 Task: Create a rule from the Routing list, Task moved to a section -> Set Priority in the project BridgeTech , set the section as To-Do and set the priority of the task as  High
Action: Mouse moved to (1144, 188)
Screenshot: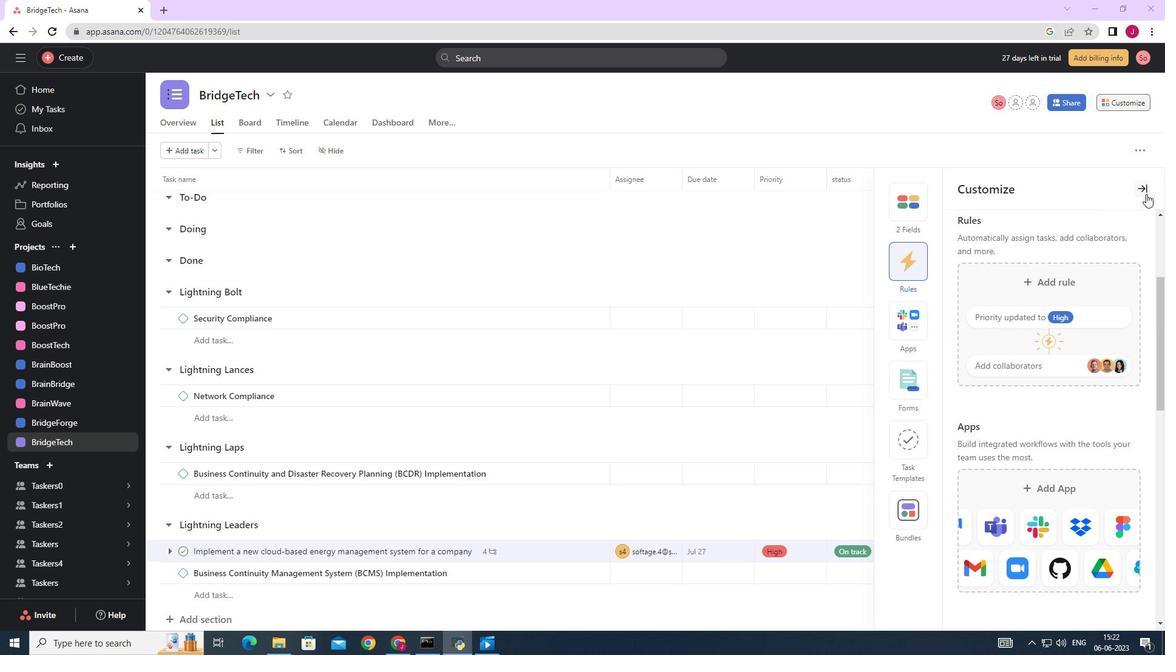 
Action: Mouse pressed left at (1144, 188)
Screenshot: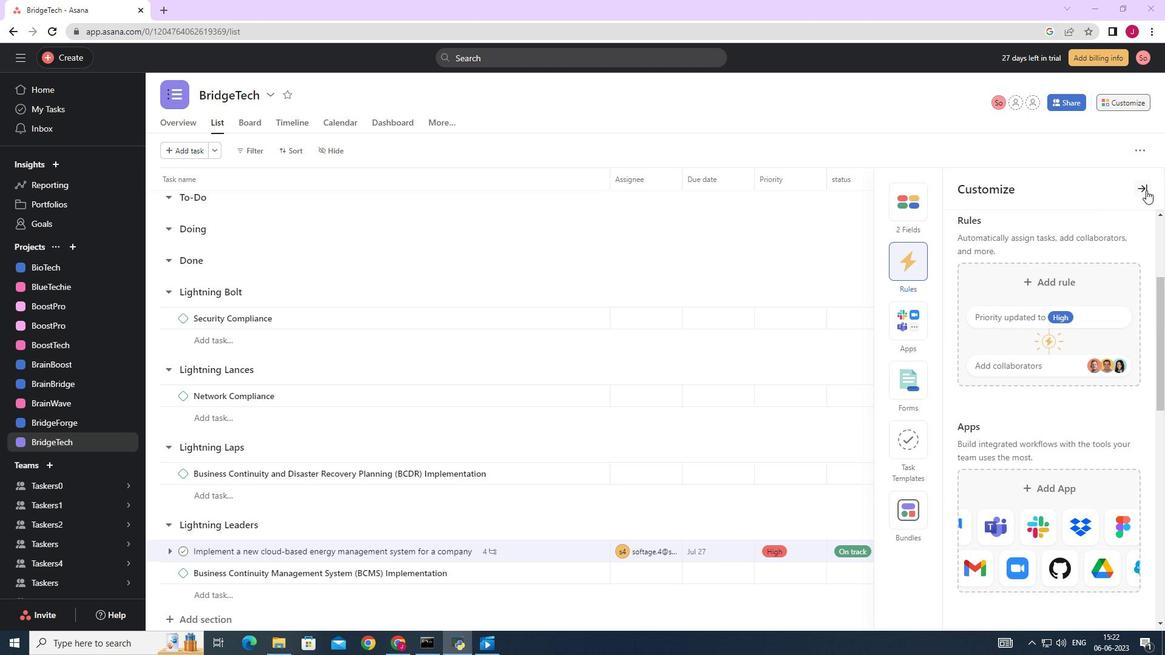 
Action: Mouse moved to (1130, 98)
Screenshot: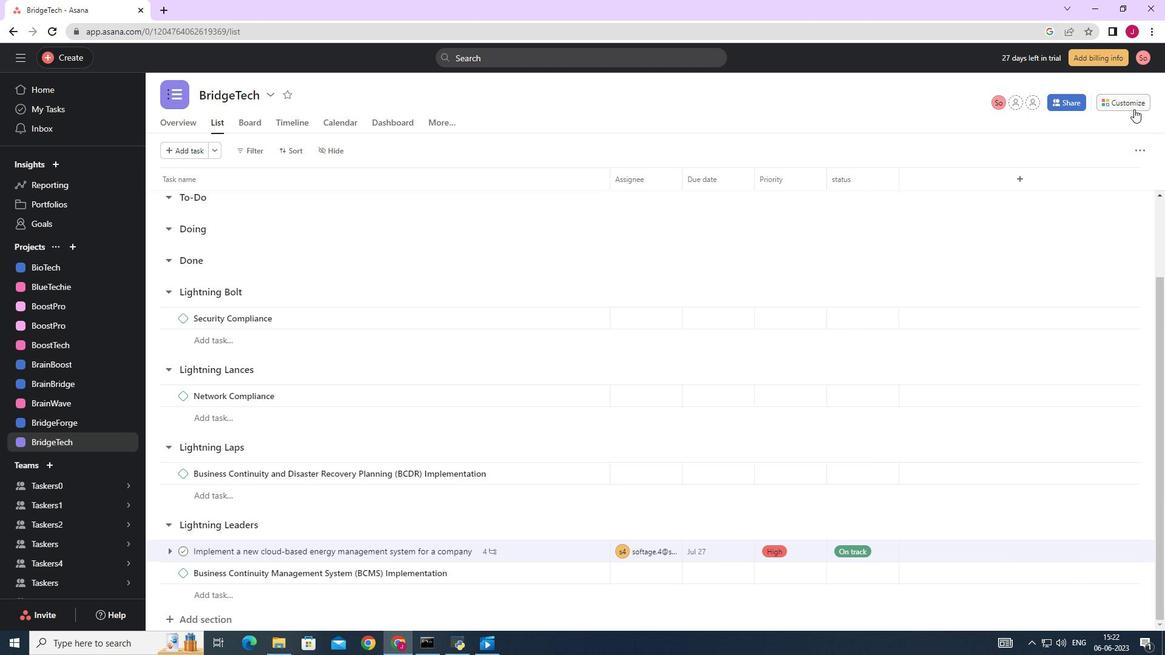 
Action: Mouse pressed left at (1130, 98)
Screenshot: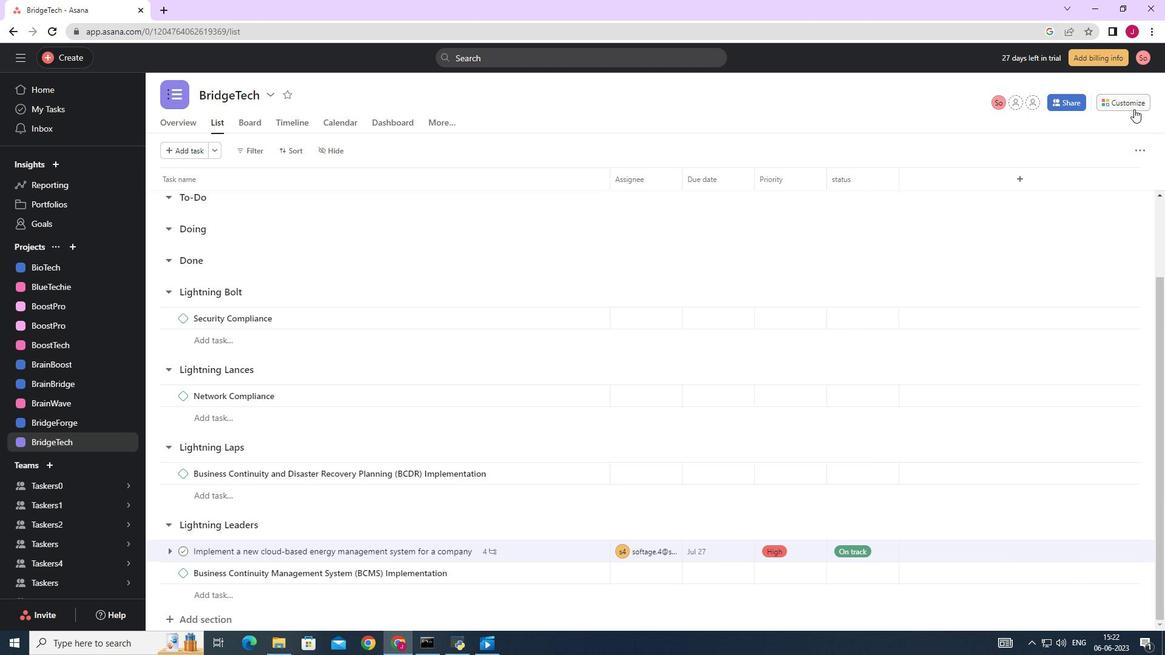 
Action: Mouse moved to (925, 265)
Screenshot: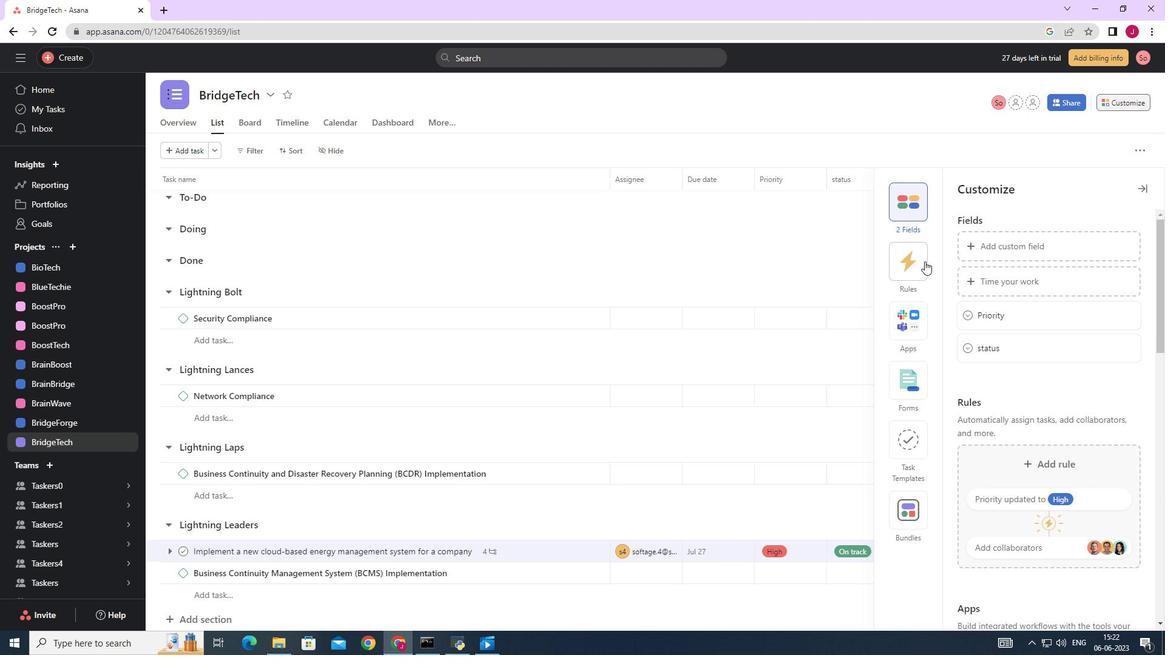
Action: Mouse pressed left at (925, 265)
Screenshot: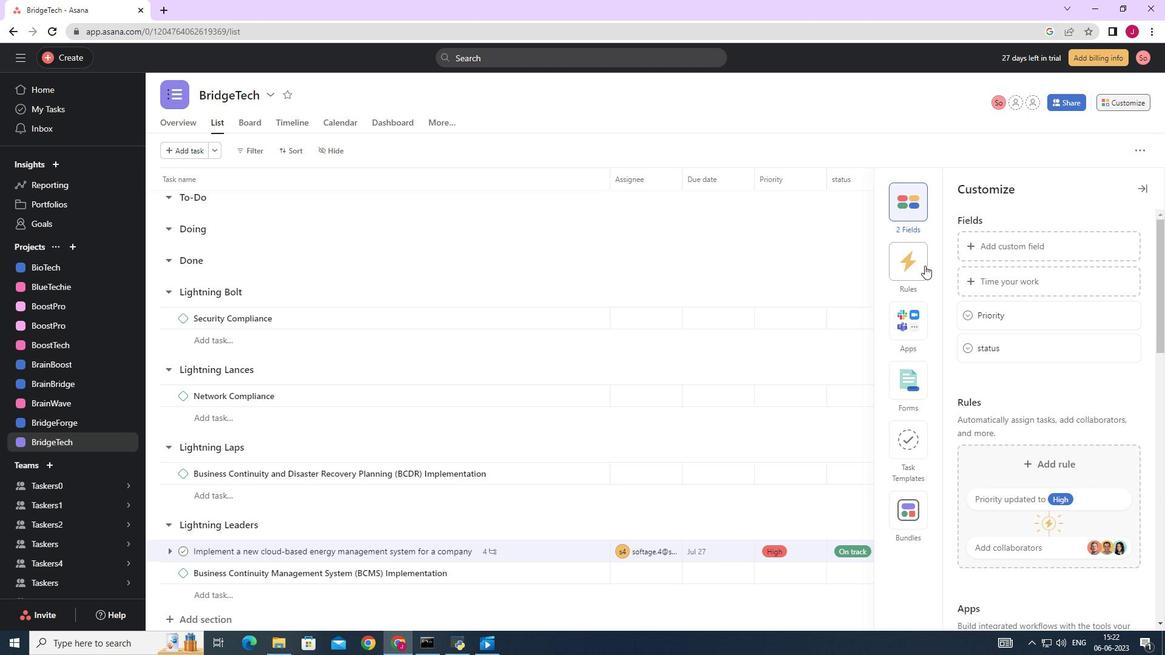 
Action: Mouse moved to (1007, 284)
Screenshot: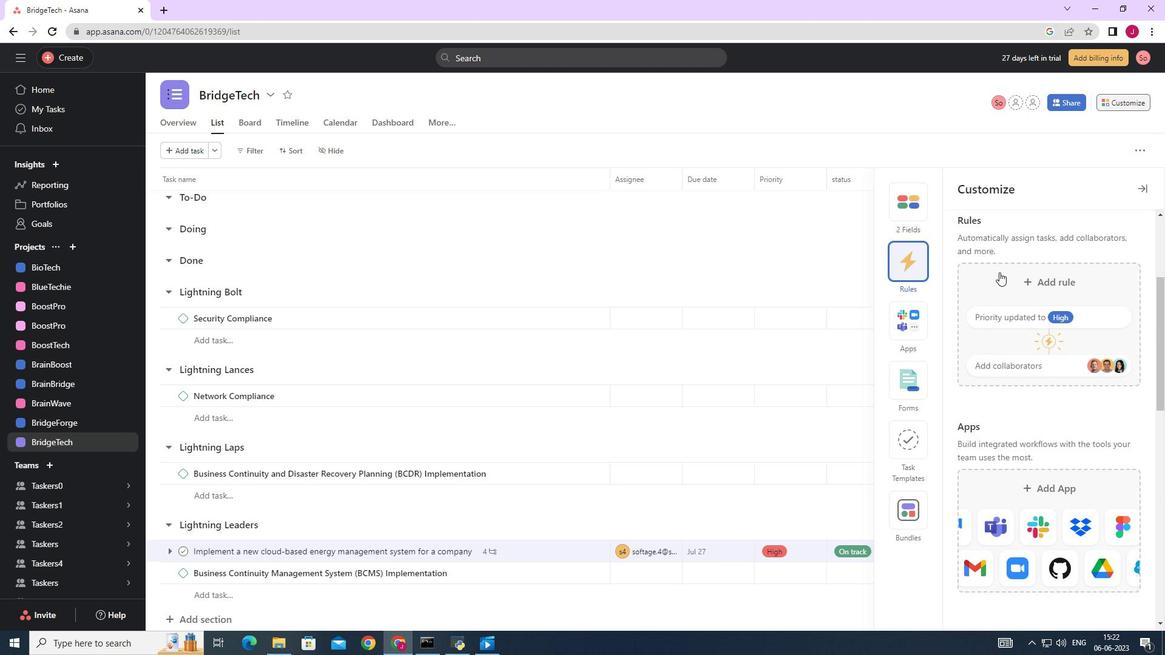 
Action: Mouse pressed left at (1007, 284)
Screenshot: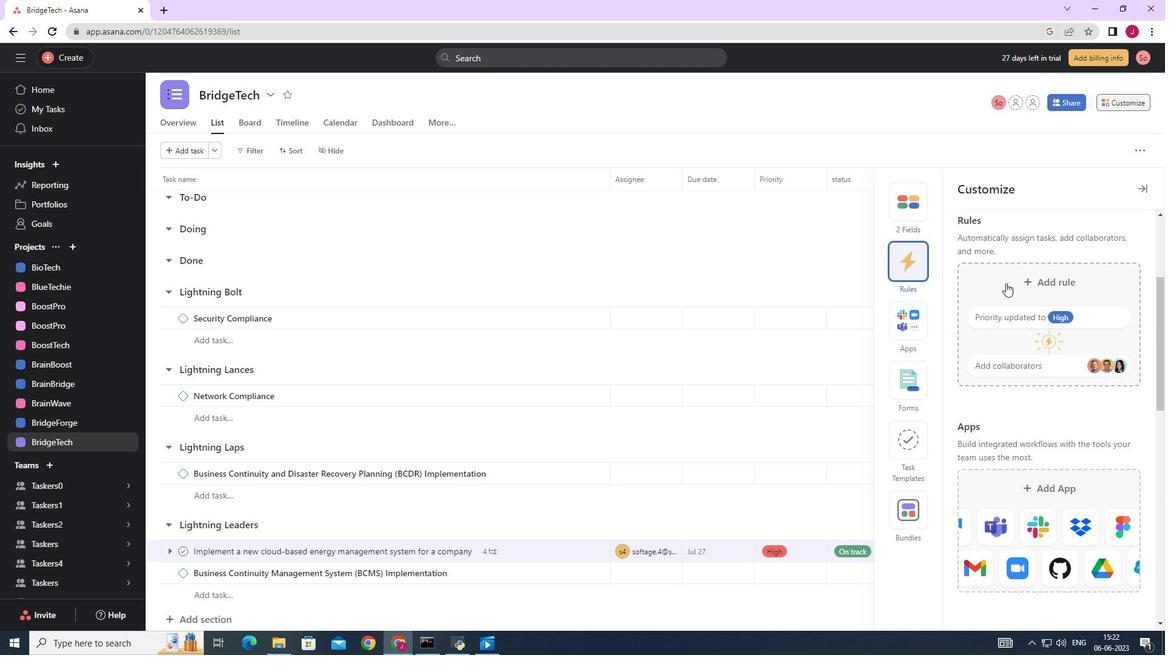 
Action: Mouse moved to (256, 160)
Screenshot: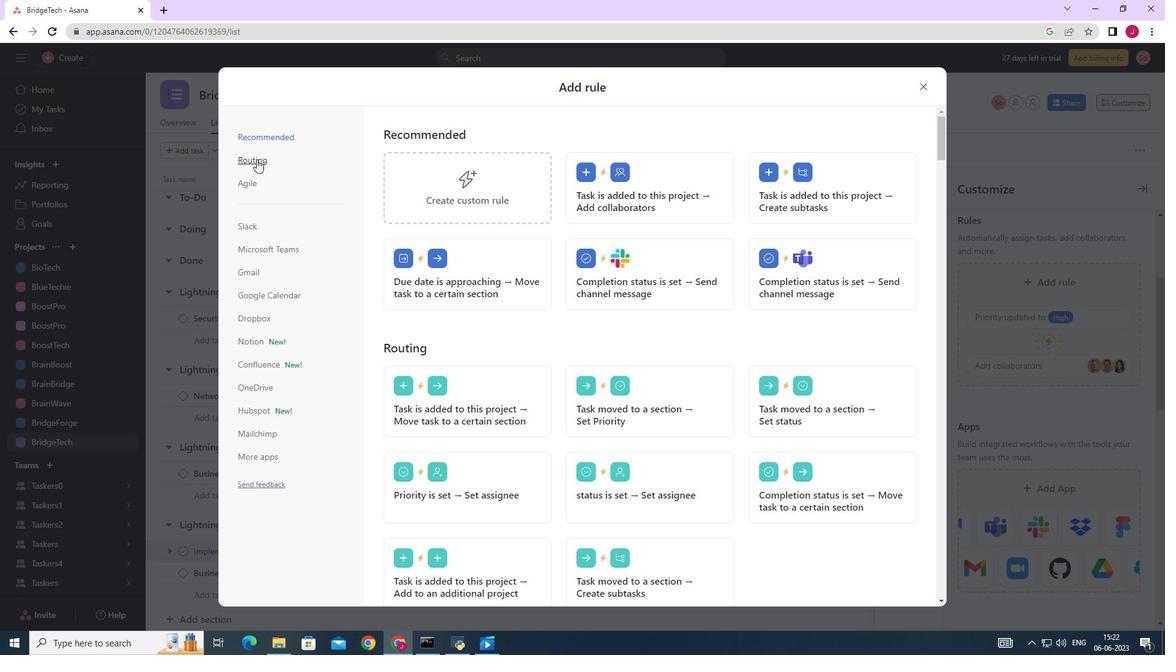
Action: Mouse pressed left at (256, 160)
Screenshot: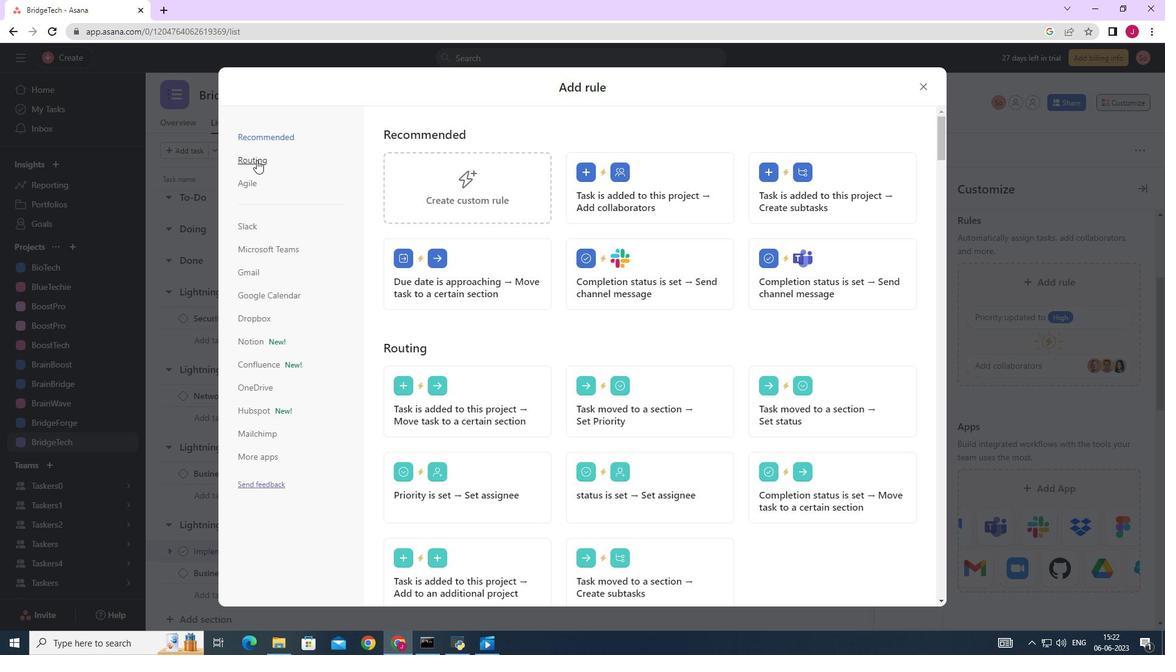 
Action: Mouse moved to (612, 176)
Screenshot: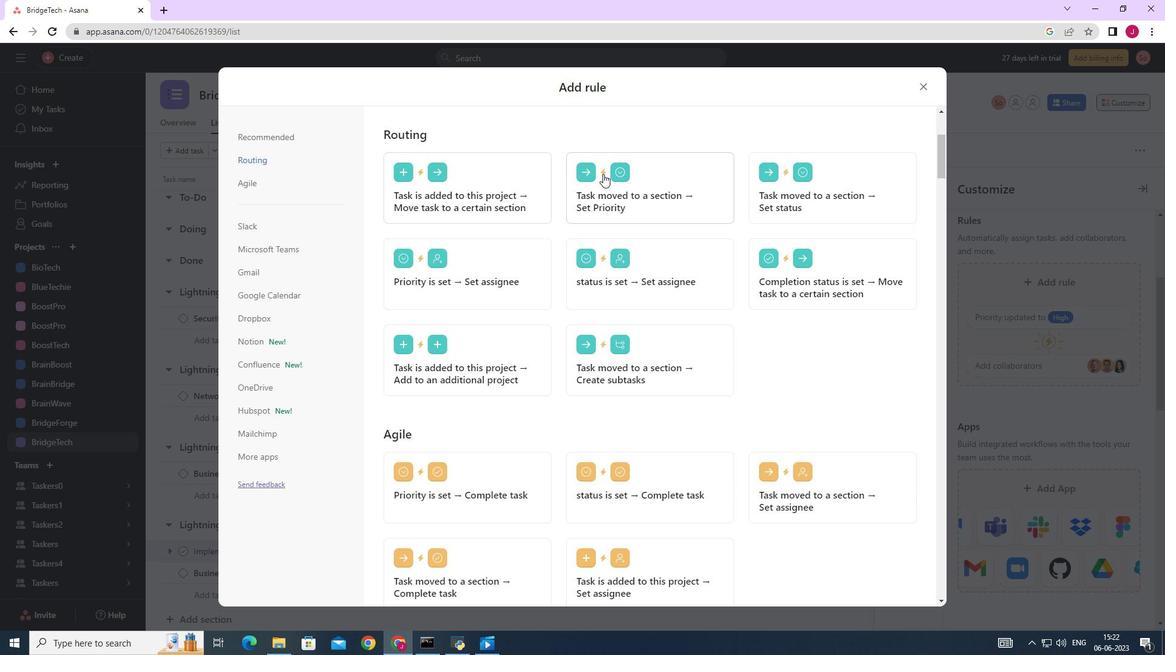 
Action: Mouse pressed left at (612, 176)
Screenshot: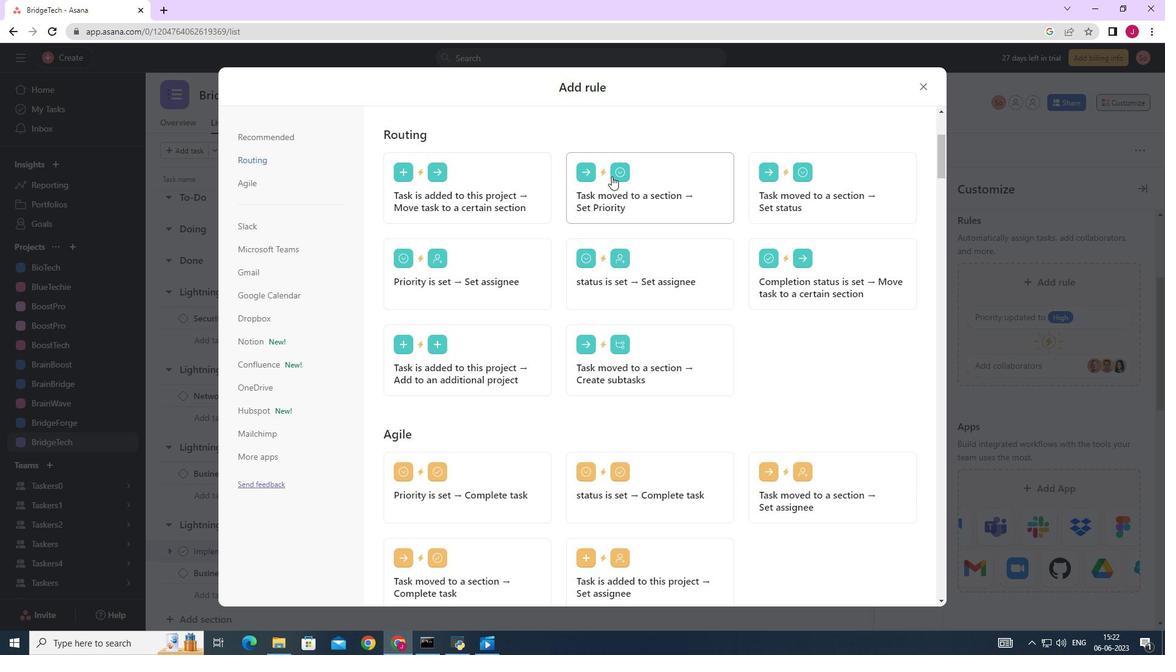 
Action: Mouse moved to (443, 334)
Screenshot: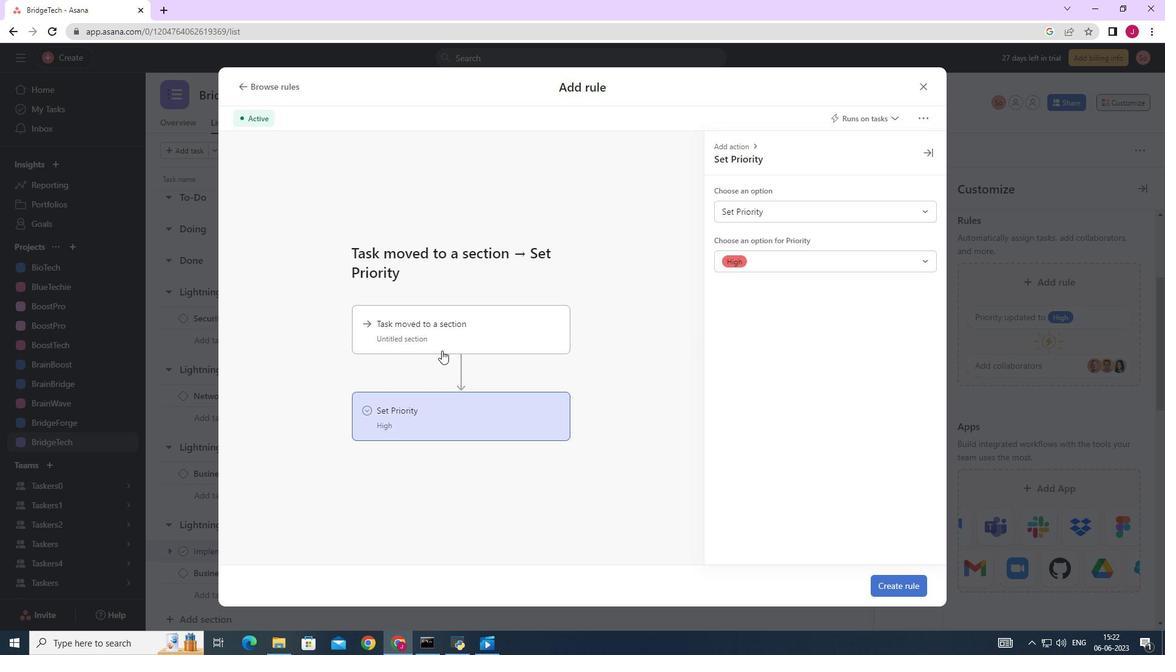 
Action: Mouse pressed left at (443, 334)
Screenshot: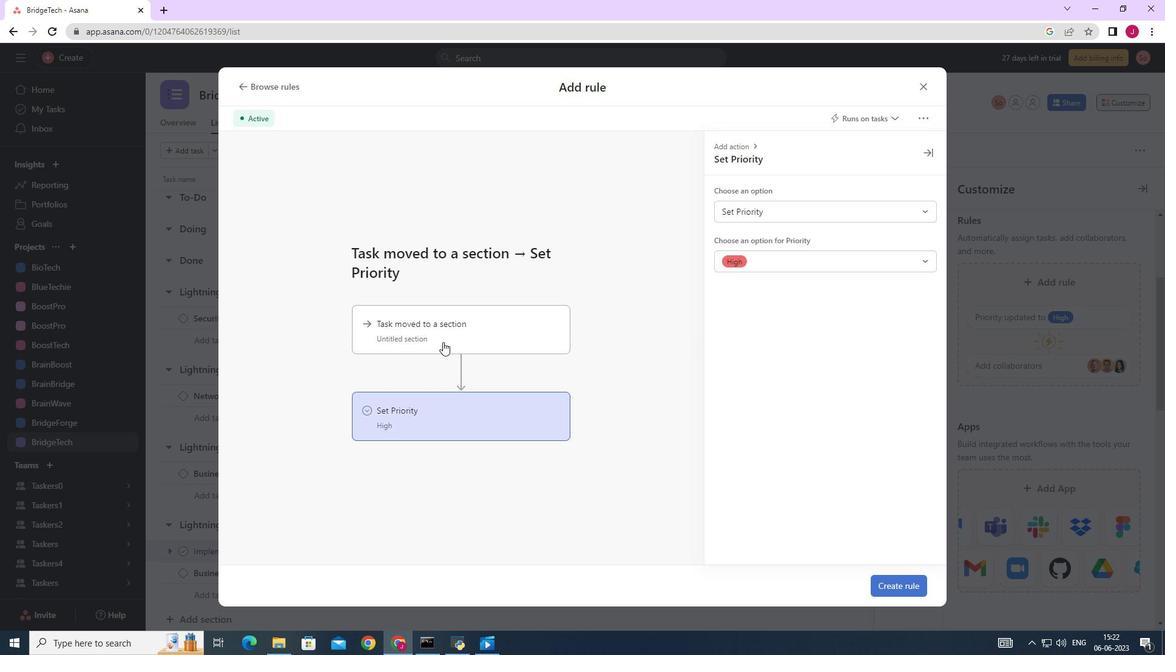 
Action: Mouse moved to (784, 210)
Screenshot: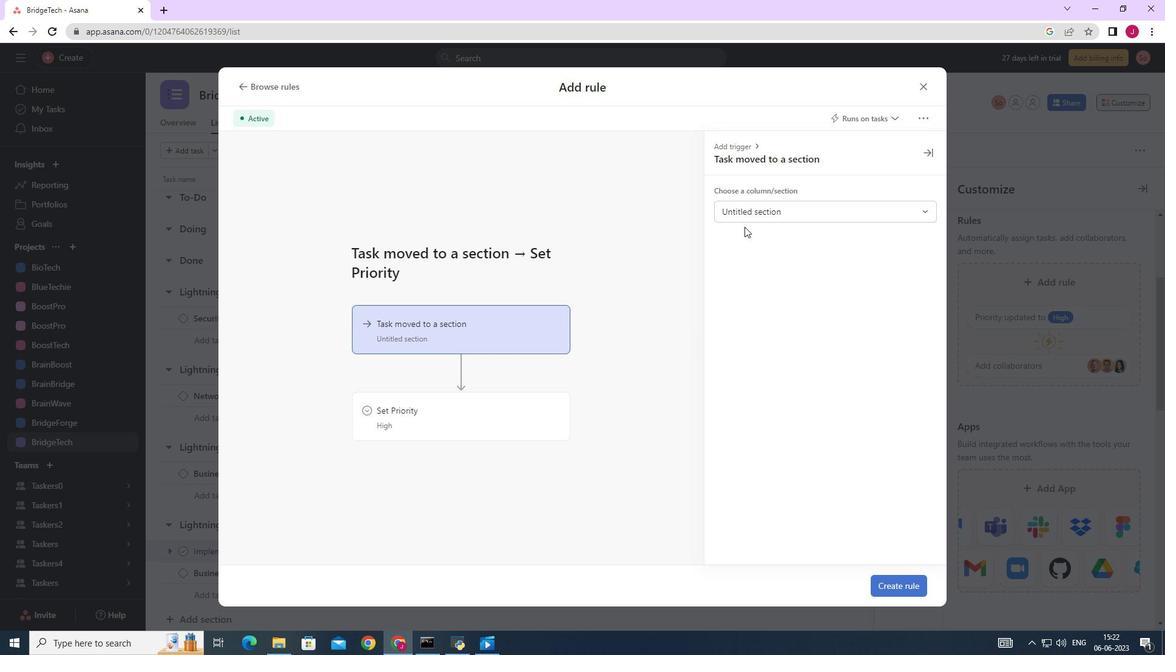
Action: Mouse pressed left at (784, 210)
Screenshot: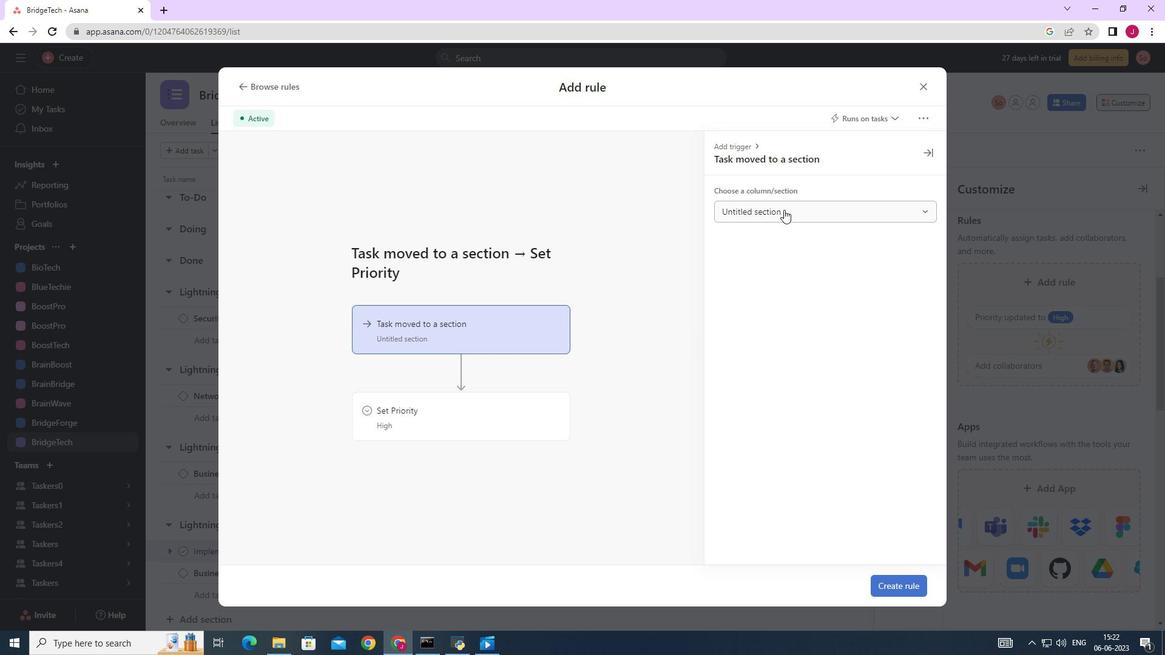 
Action: Mouse moved to (755, 256)
Screenshot: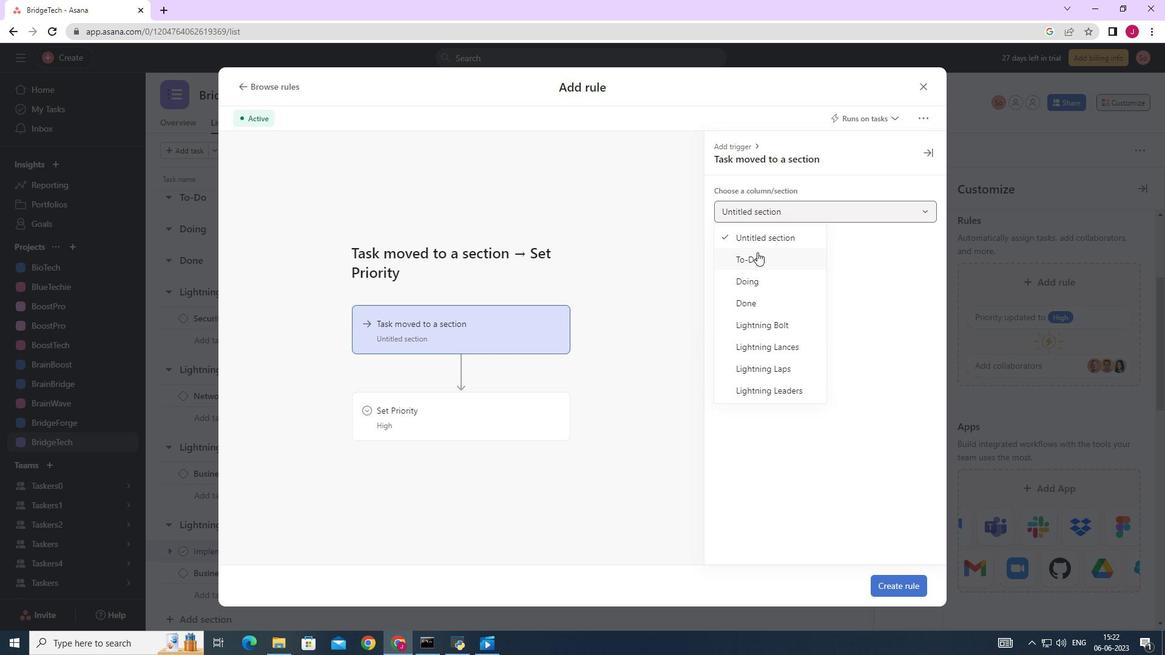 
Action: Mouse pressed left at (755, 256)
Screenshot: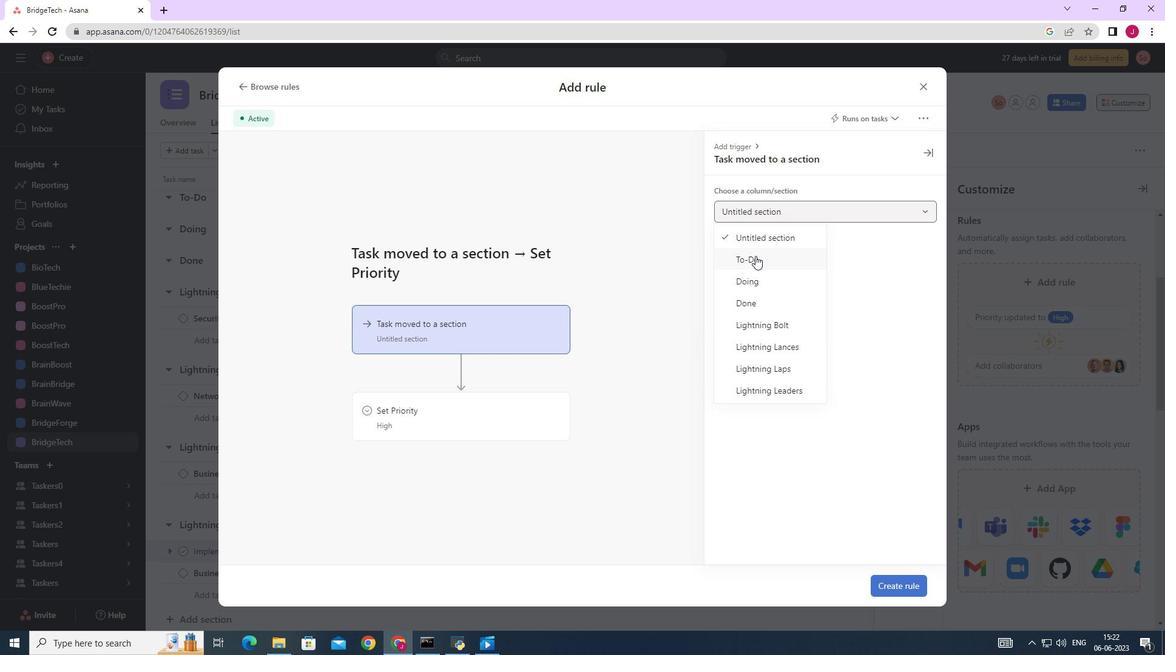 
Action: Mouse moved to (490, 409)
Screenshot: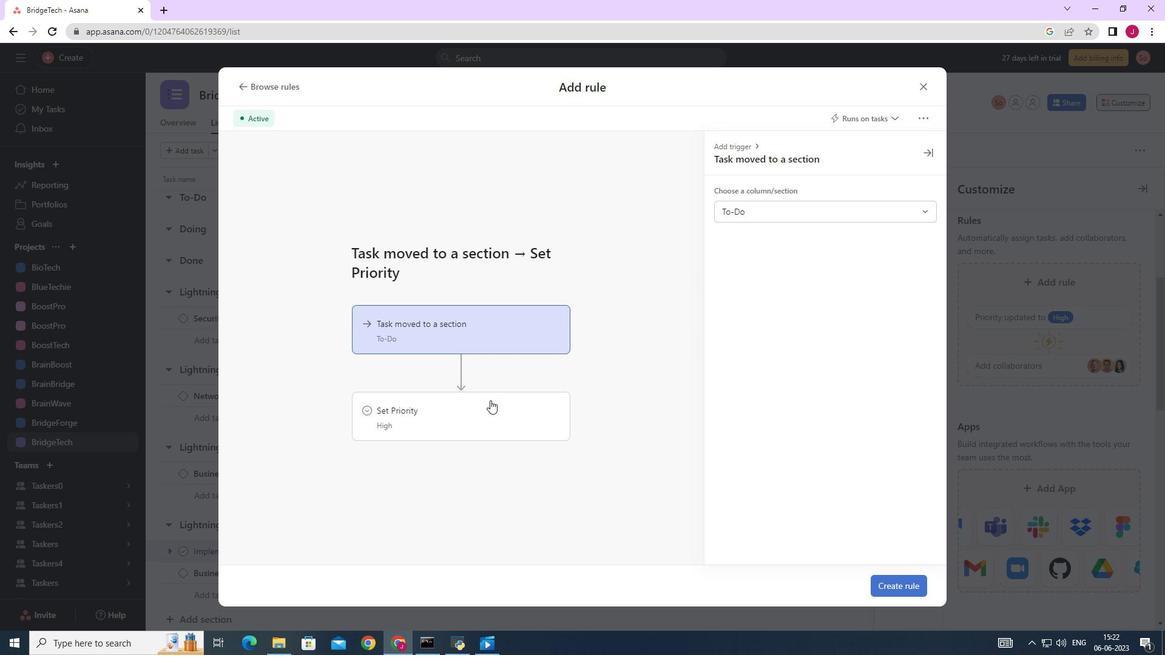 
Action: Mouse pressed left at (490, 409)
Screenshot: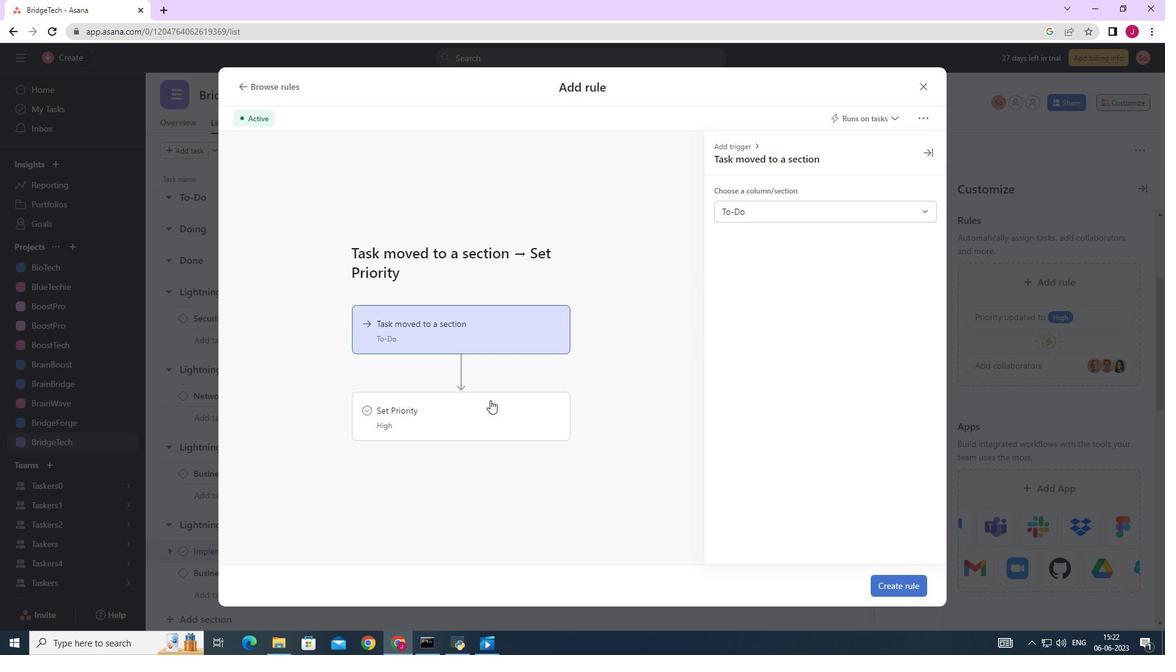 
Action: Mouse moved to (766, 209)
Screenshot: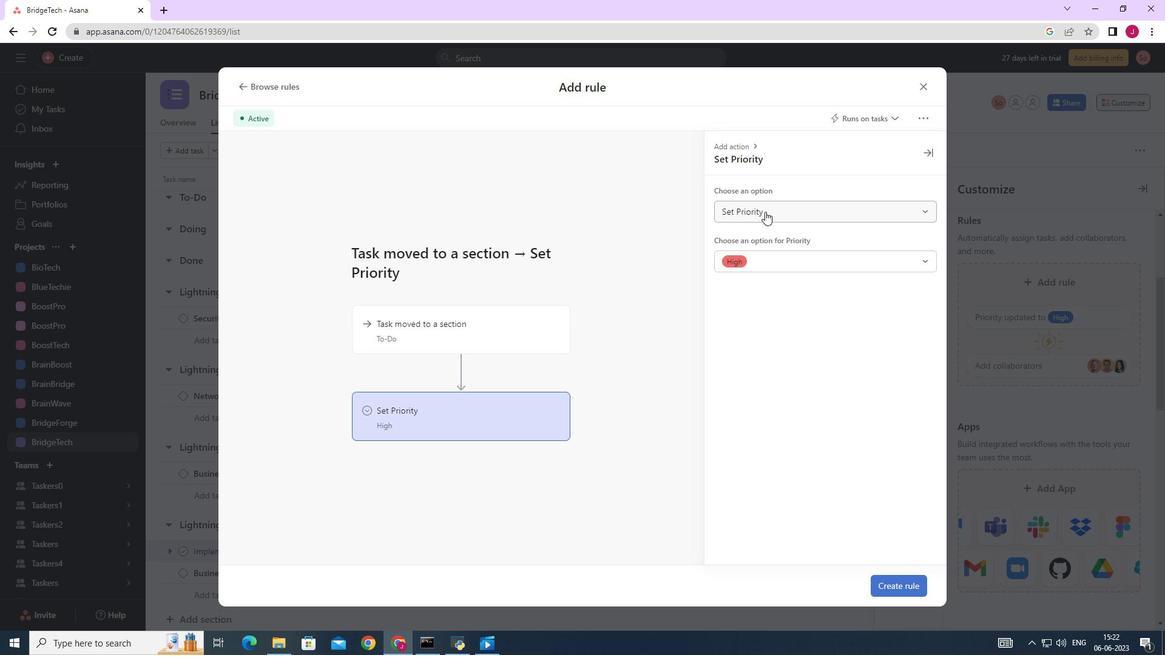 
Action: Mouse pressed left at (766, 209)
Screenshot: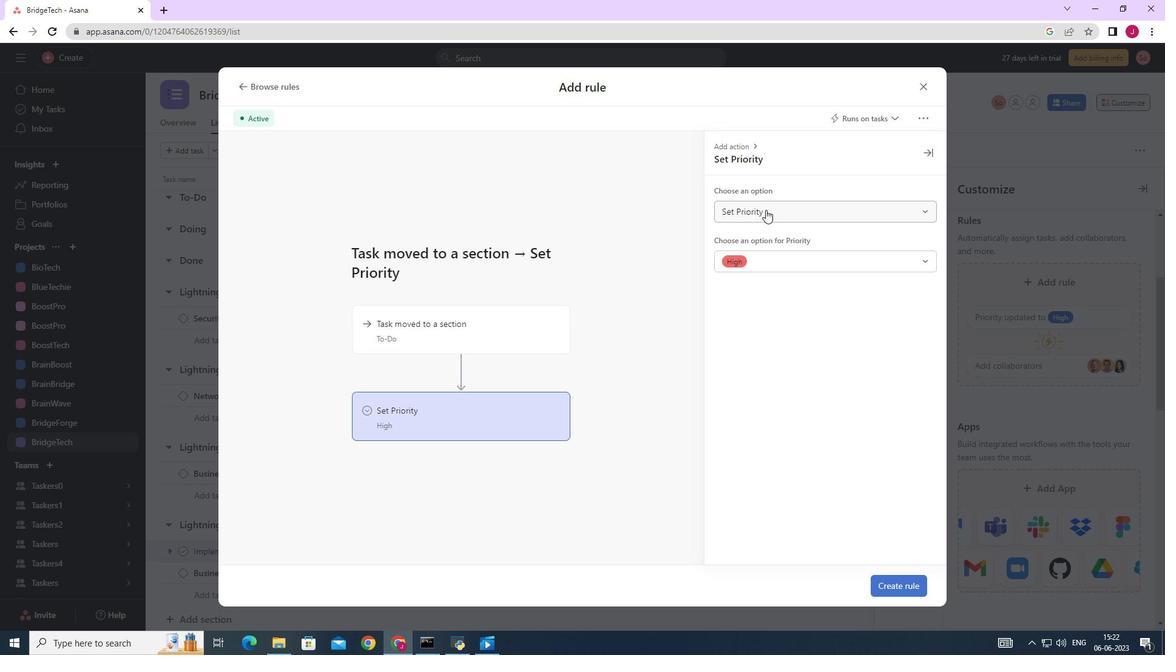 
Action: Mouse moved to (746, 239)
Screenshot: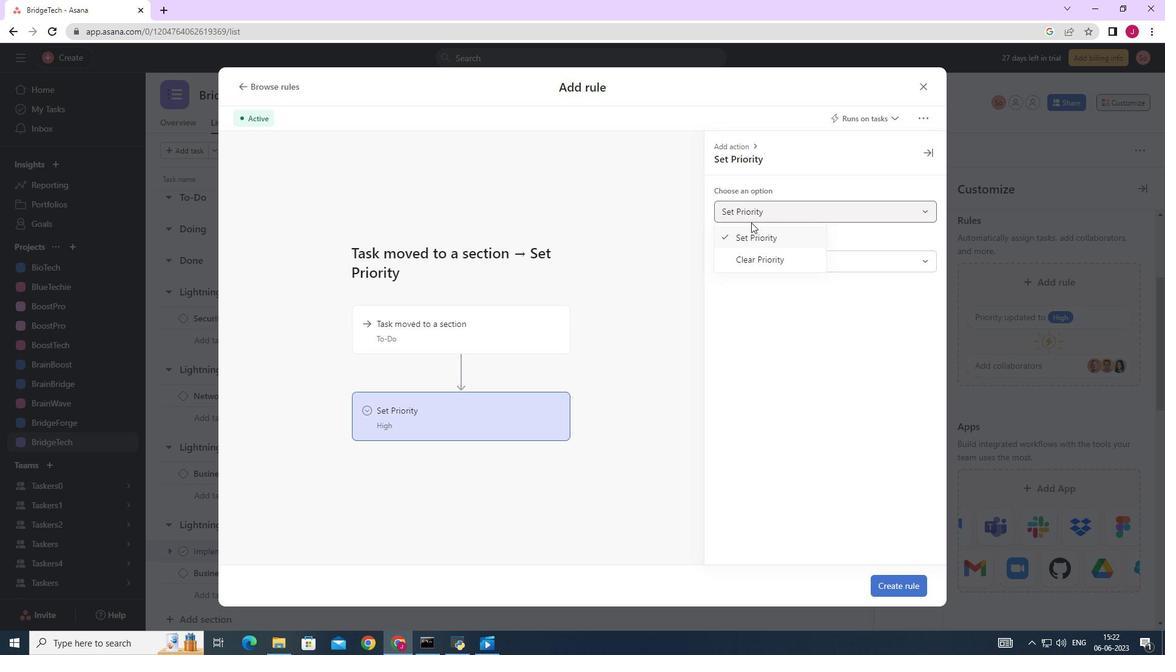 
Action: Mouse pressed left at (746, 239)
Screenshot: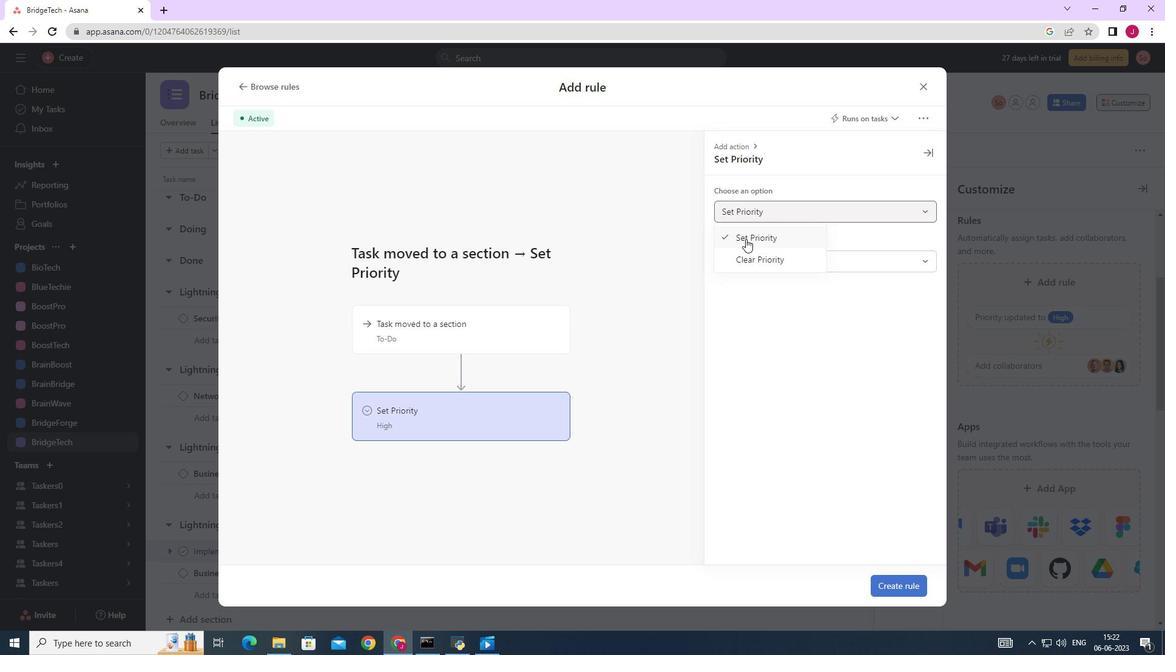 
Action: Mouse moved to (734, 261)
Screenshot: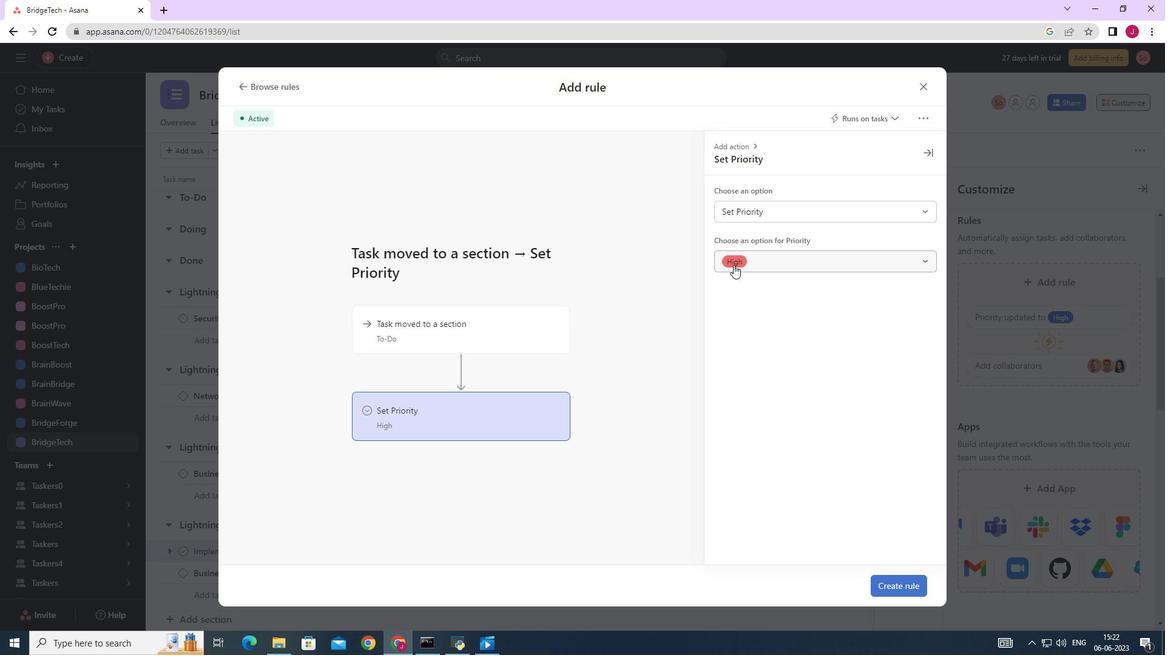 
Action: Mouse pressed left at (734, 261)
Screenshot: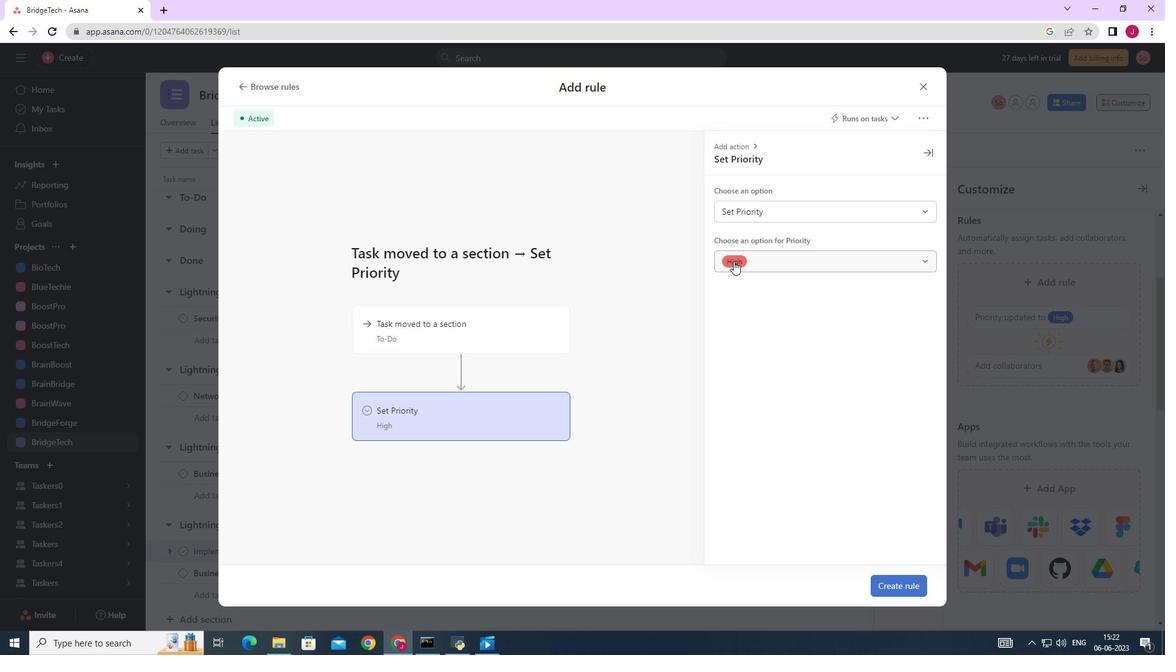 
Action: Mouse moved to (748, 287)
Screenshot: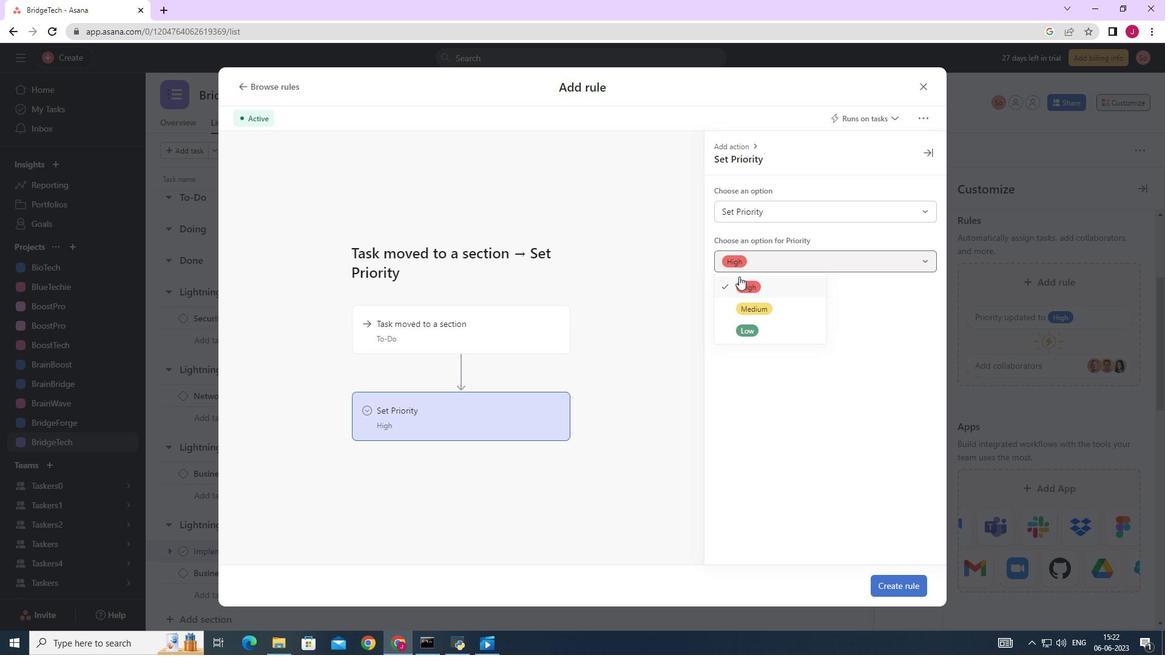 
Action: Mouse pressed left at (748, 287)
Screenshot: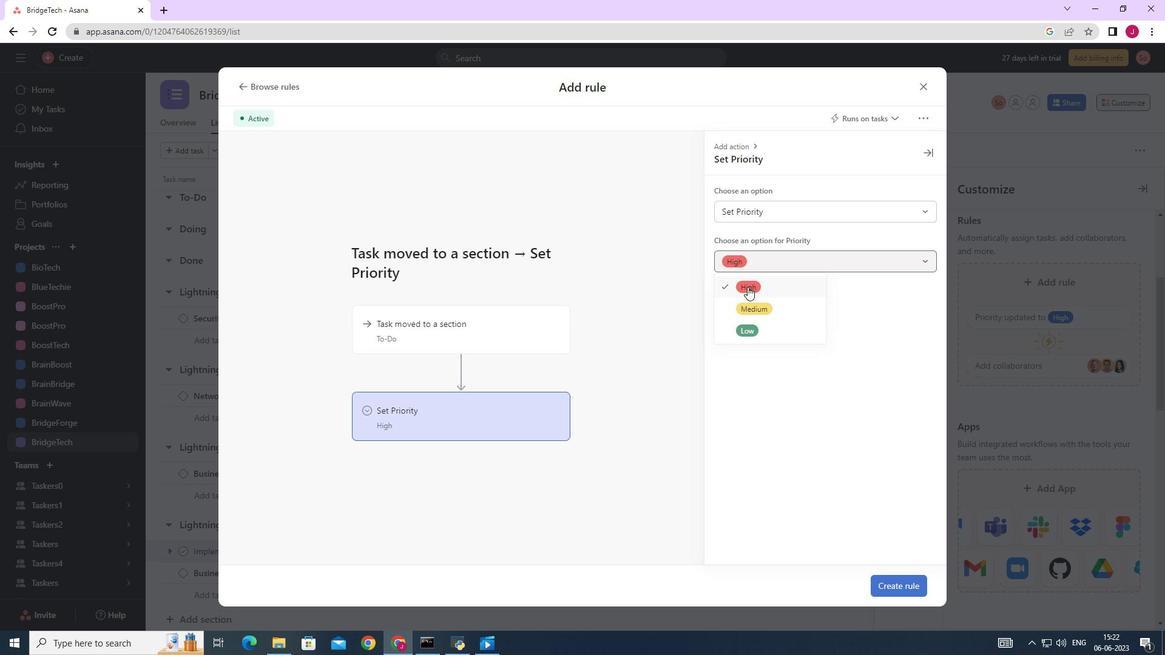 
Action: Mouse moved to (904, 583)
Screenshot: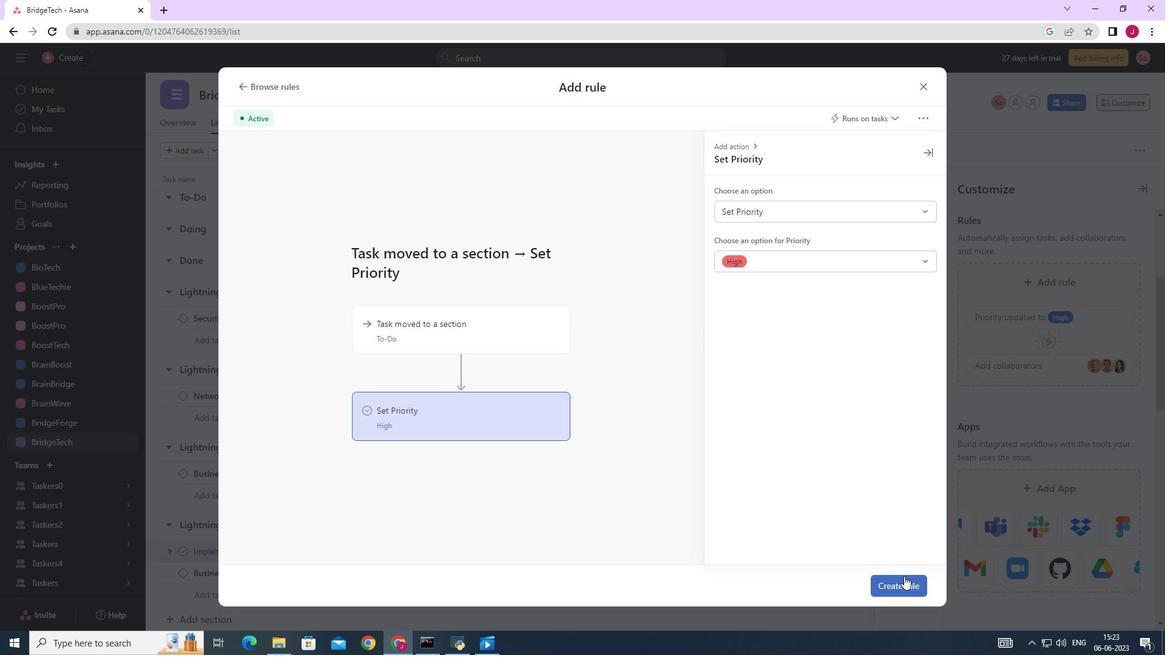 
Action: Mouse pressed left at (904, 583)
Screenshot: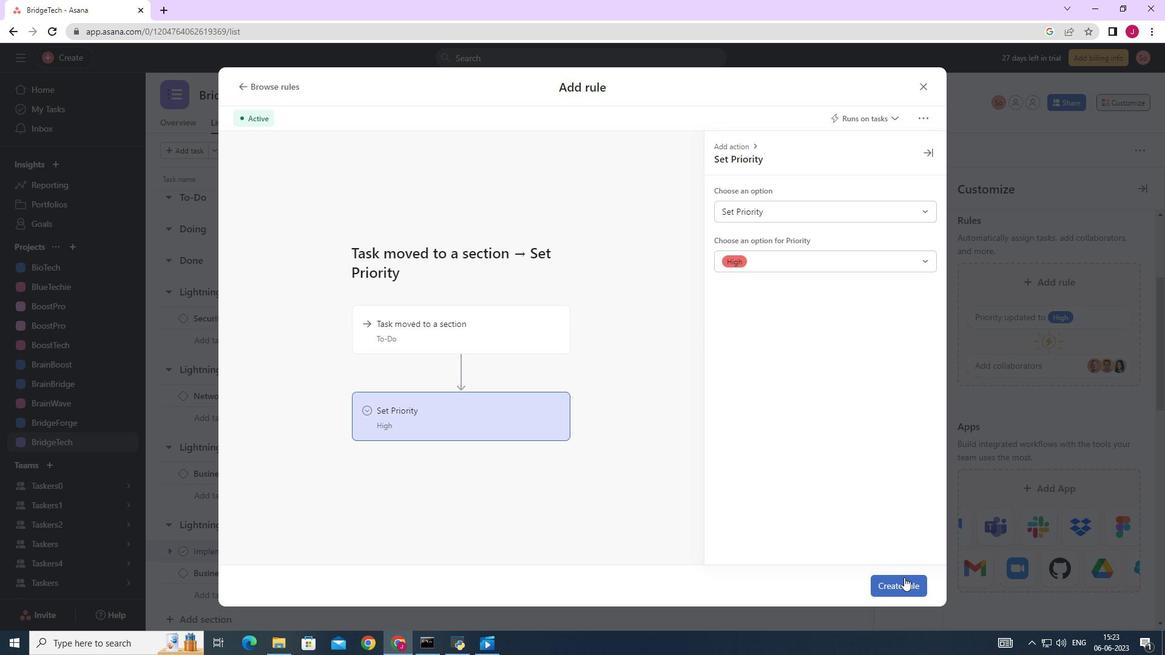 
Action: Mouse moved to (726, 477)
Screenshot: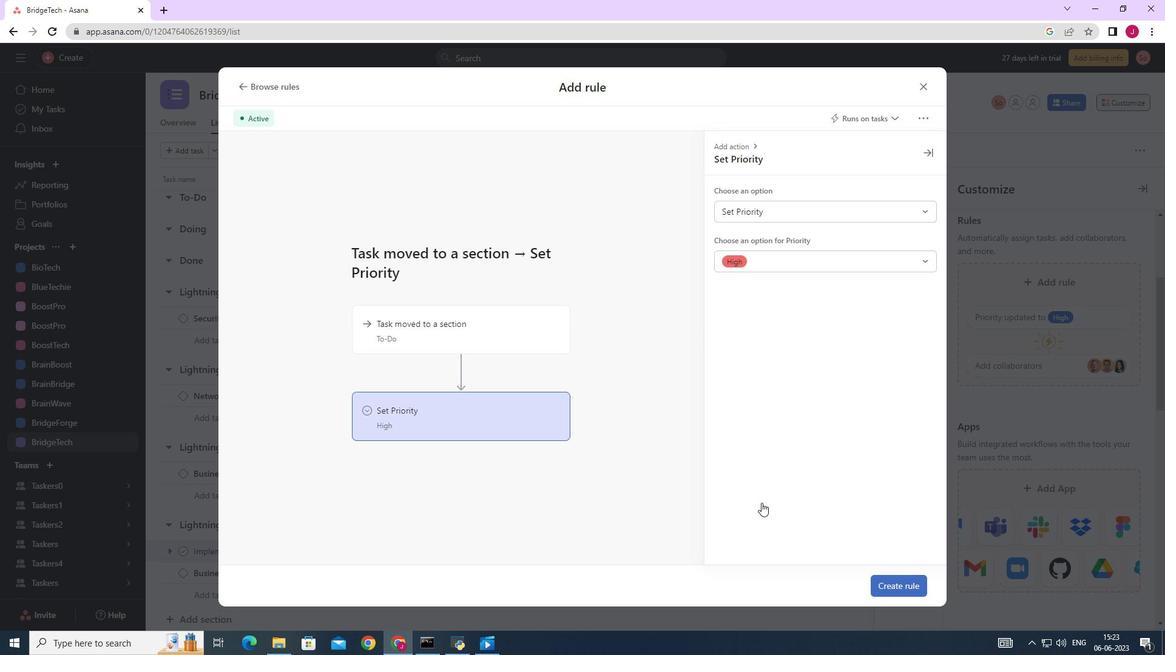
